 Task: Enable the option show 80 bands instead of 20 in the spectrum analyzer.
Action: Mouse moved to (127, 18)
Screenshot: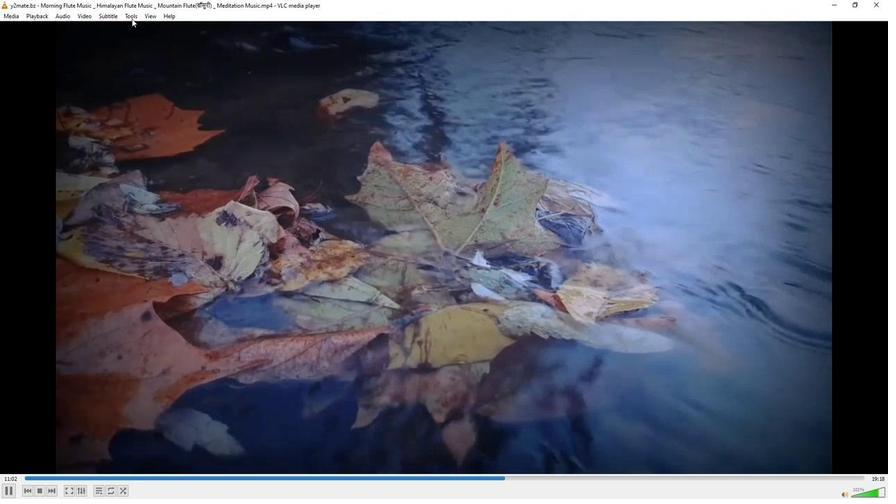
Action: Mouse pressed left at (127, 18)
Screenshot: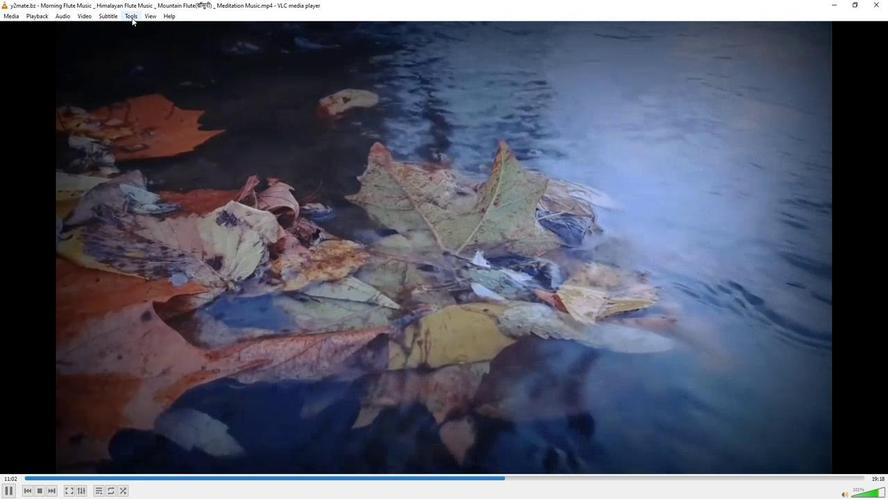 
Action: Mouse moved to (136, 124)
Screenshot: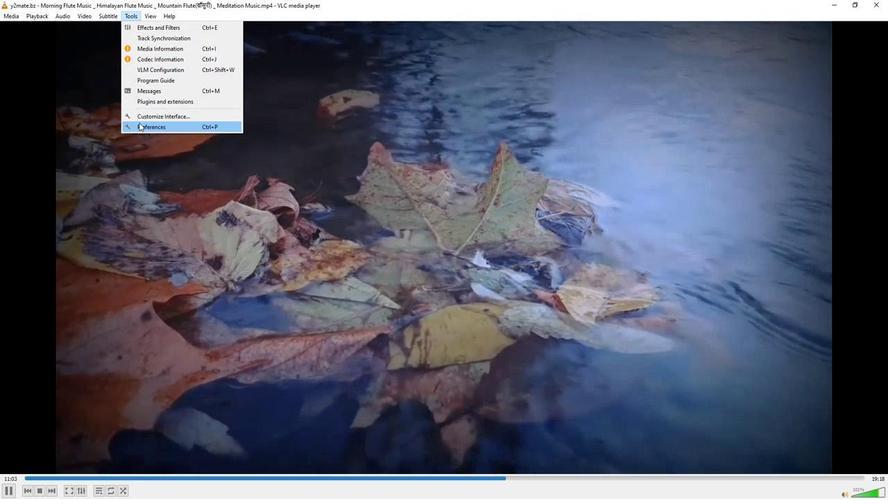
Action: Mouse pressed left at (136, 124)
Screenshot: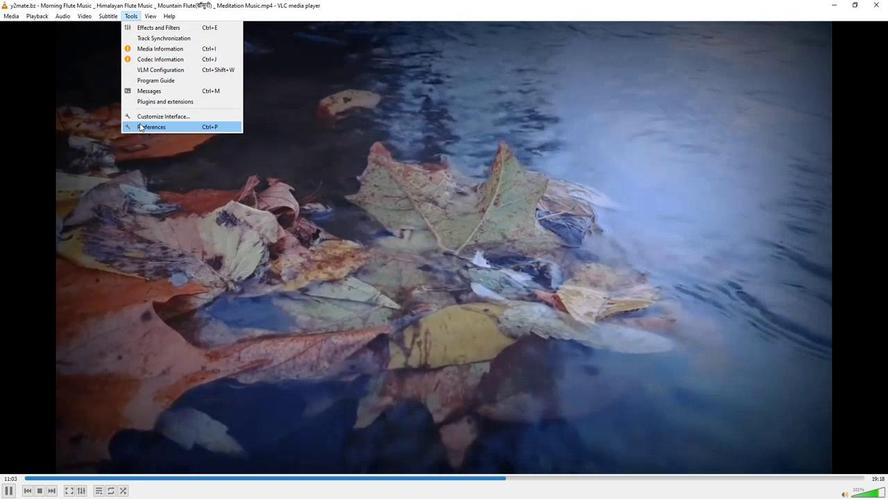 
Action: Mouse moved to (295, 406)
Screenshot: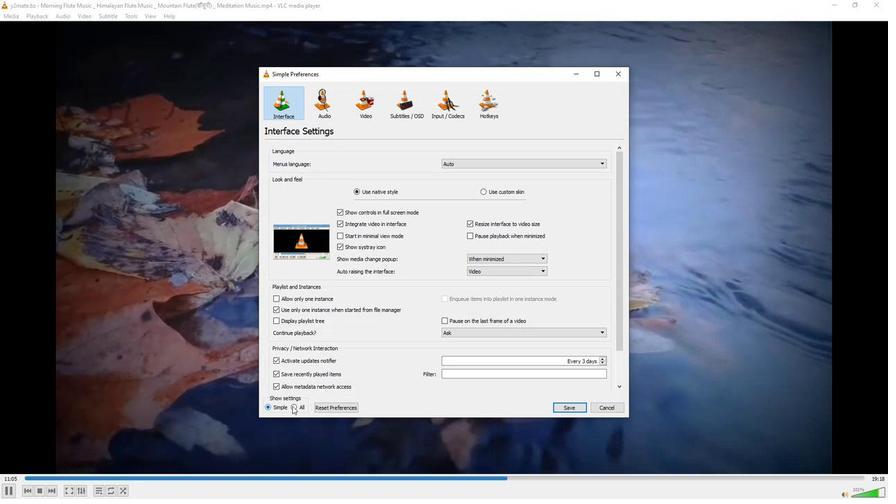 
Action: Mouse pressed left at (295, 406)
Screenshot: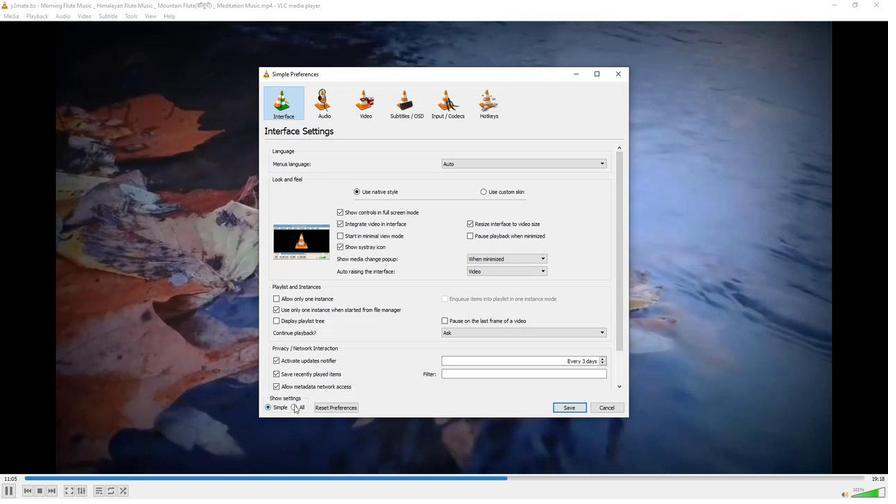 
Action: Mouse moved to (282, 224)
Screenshot: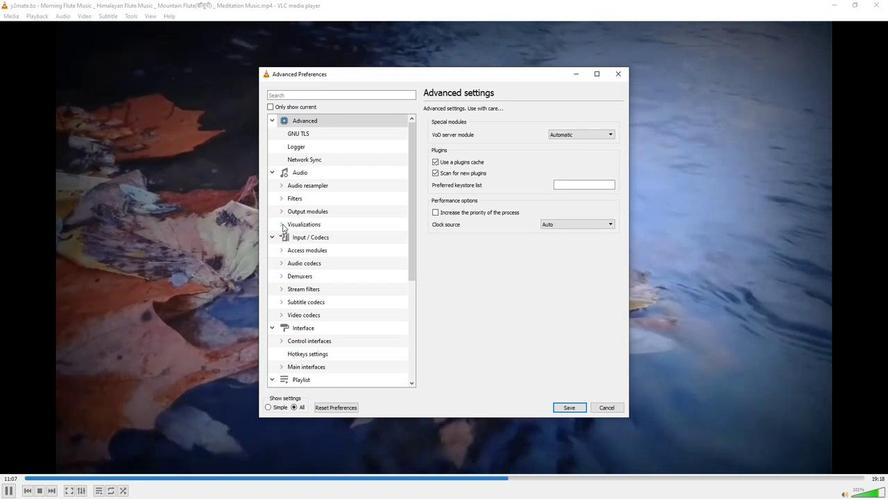 
Action: Mouse pressed left at (282, 224)
Screenshot: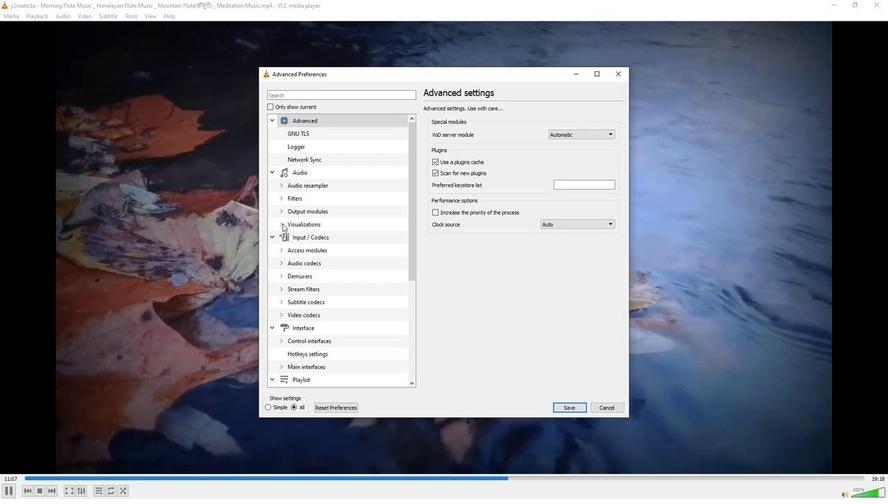 
Action: Mouse moved to (301, 274)
Screenshot: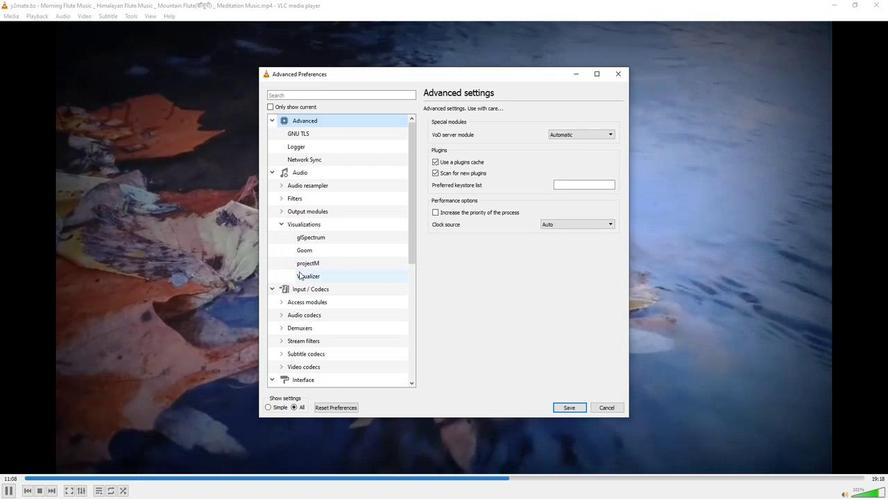 
Action: Mouse pressed left at (301, 274)
Screenshot: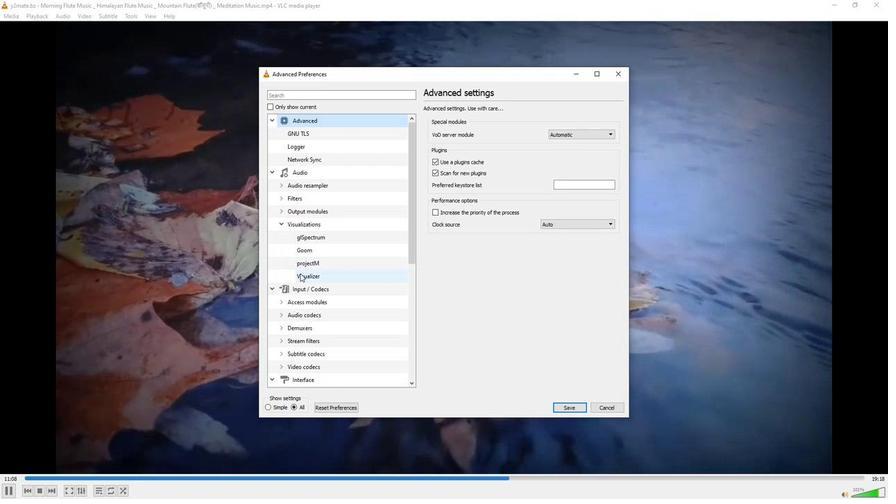 
Action: Mouse moved to (439, 209)
Screenshot: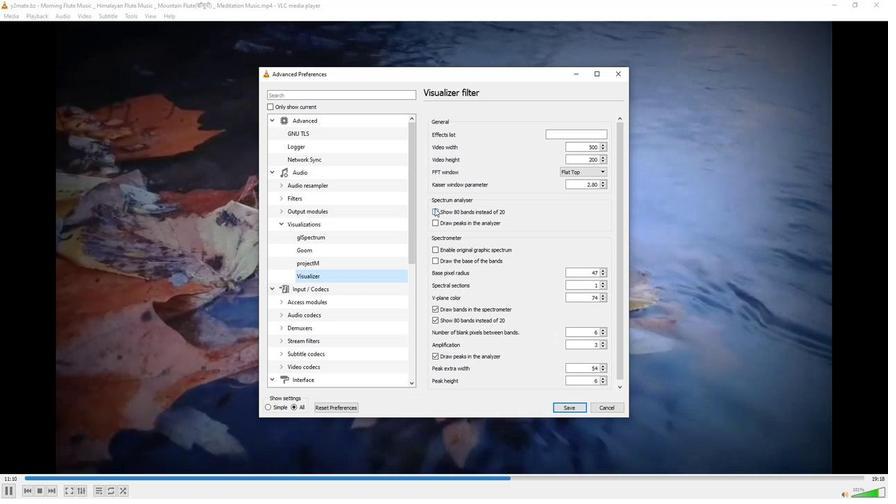 
Action: Mouse pressed left at (439, 209)
Screenshot: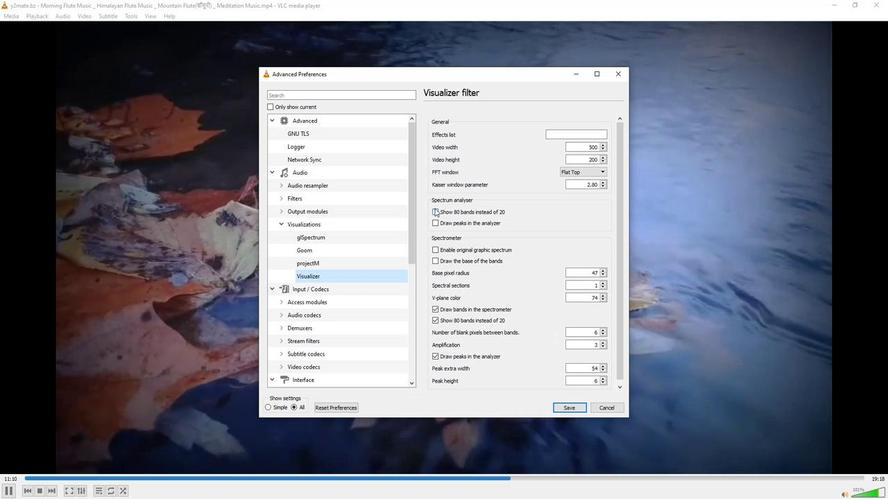 
Action: Mouse moved to (509, 215)
Screenshot: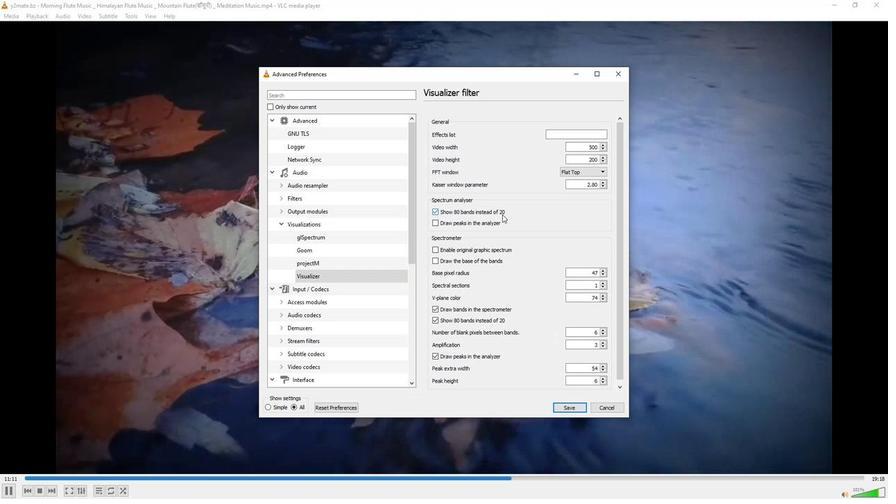 
